Task: Check for  the employees who works at Bank of America
Action: Mouse moved to (382, 402)
Screenshot: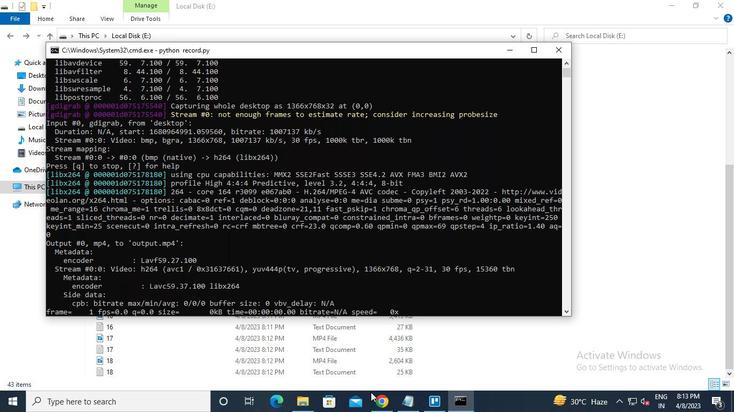 
Action: Mouse pressed left at (382, 402)
Screenshot: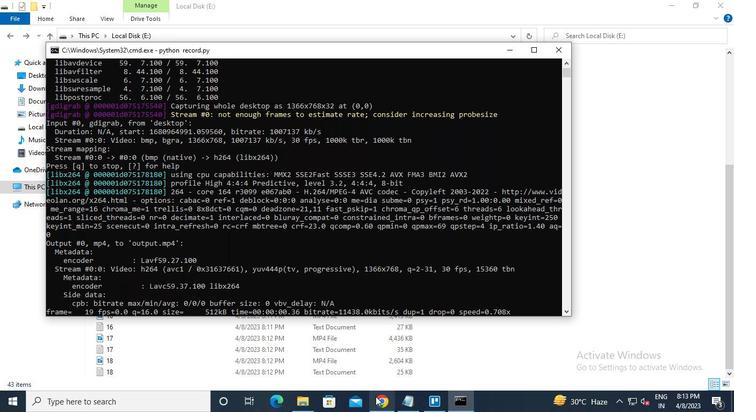
Action: Mouse moved to (330, 69)
Screenshot: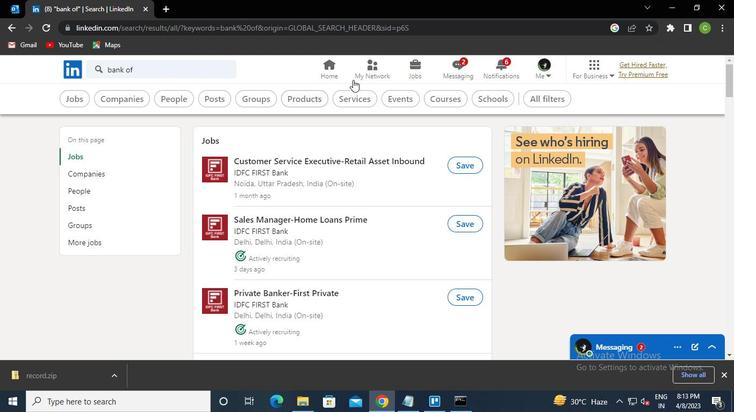 
Action: Mouse pressed left at (330, 69)
Screenshot: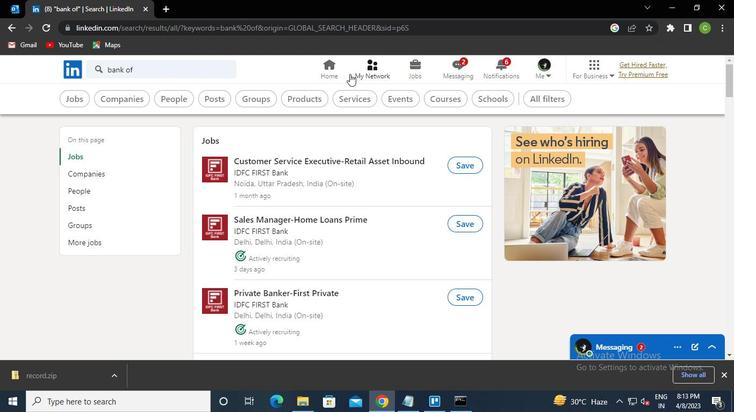 
Action: Mouse moved to (154, 70)
Screenshot: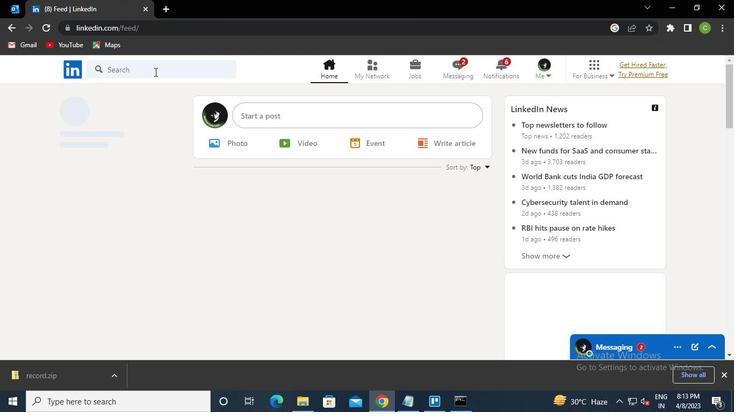 
Action: Mouse pressed left at (154, 70)
Screenshot: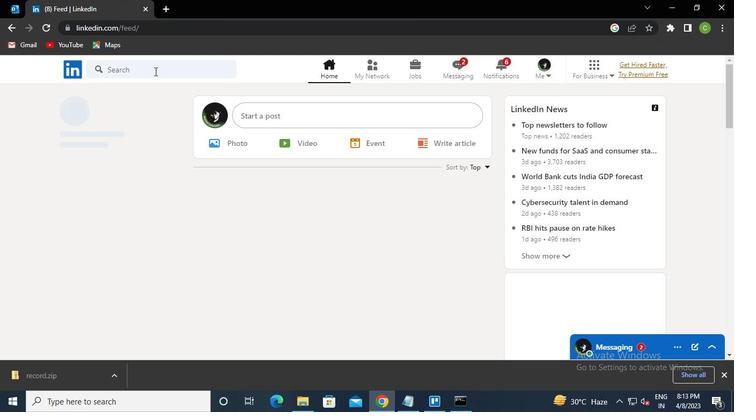 
Action: Keyboard b
Screenshot: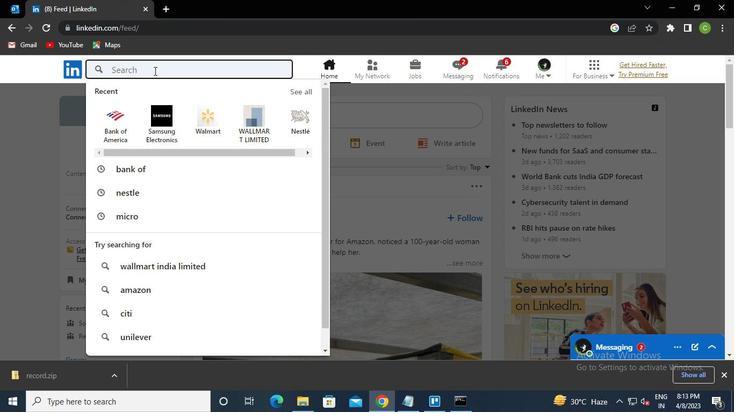 
Action: Keyboard a
Screenshot: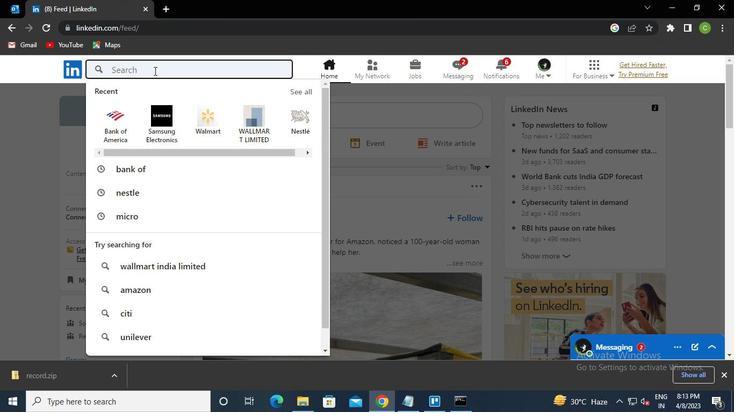 
Action: Keyboard n
Screenshot: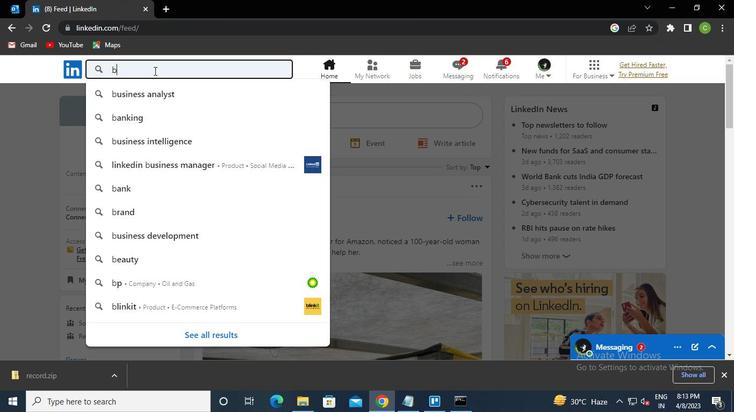 
Action: Keyboard k
Screenshot: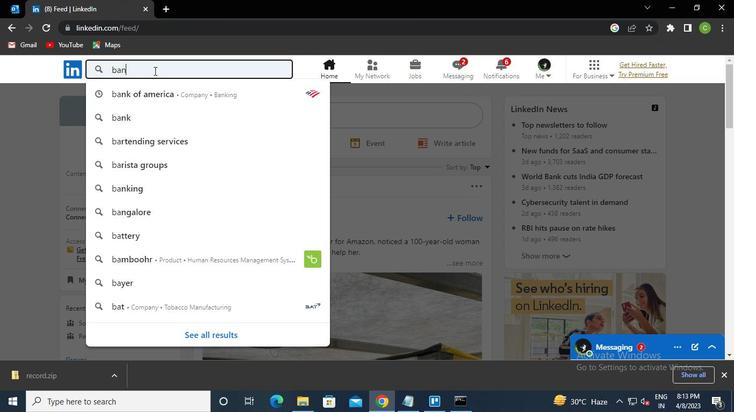 
Action: Keyboard Key.space
Screenshot: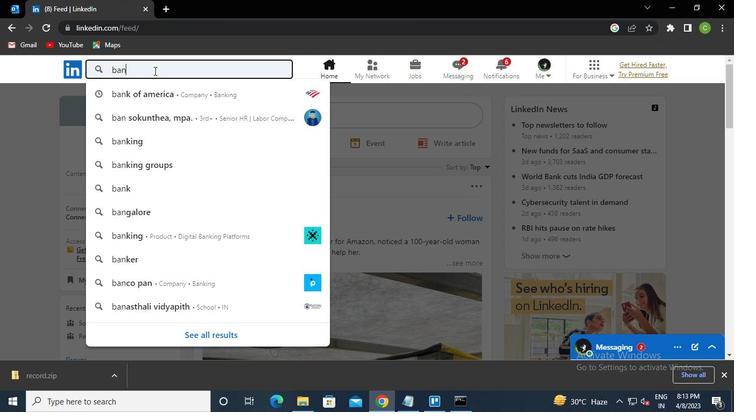 
Action: Keyboard Key.down
Screenshot: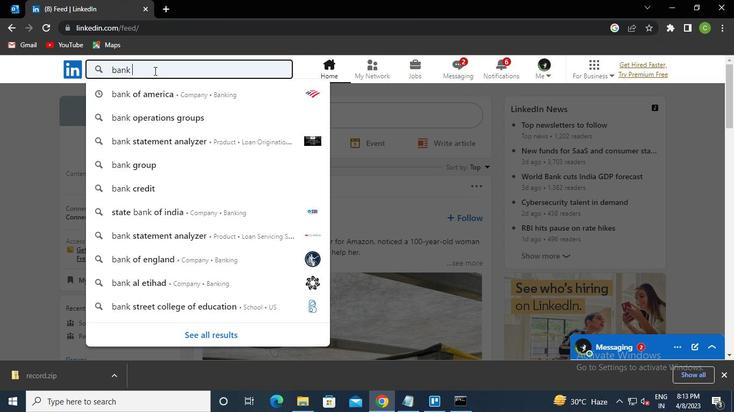 
Action: Keyboard Key.enter
Screenshot: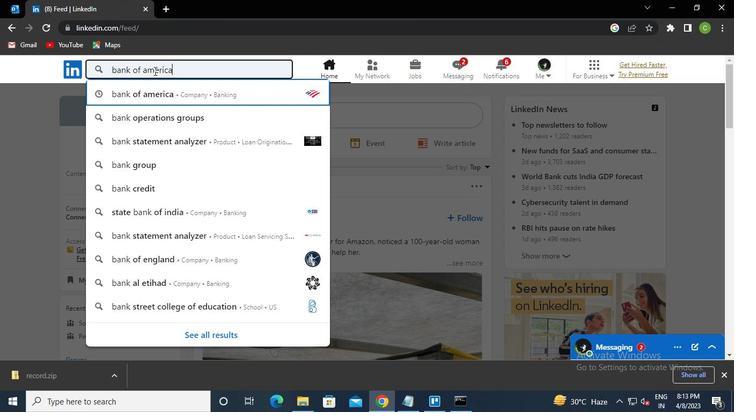 
Action: Mouse moved to (324, 197)
Screenshot: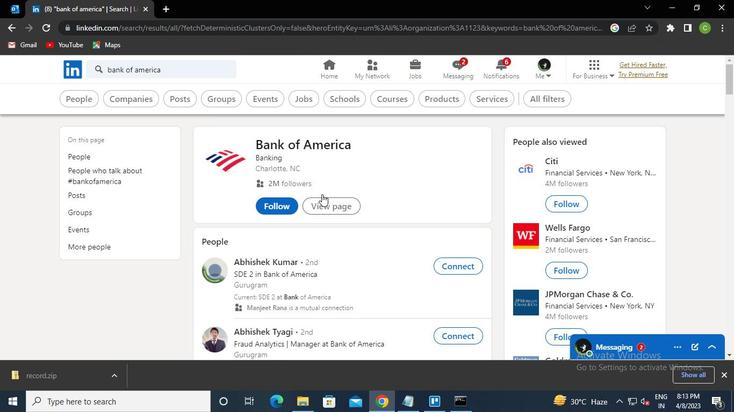 
Action: Mouse pressed left at (324, 197)
Screenshot: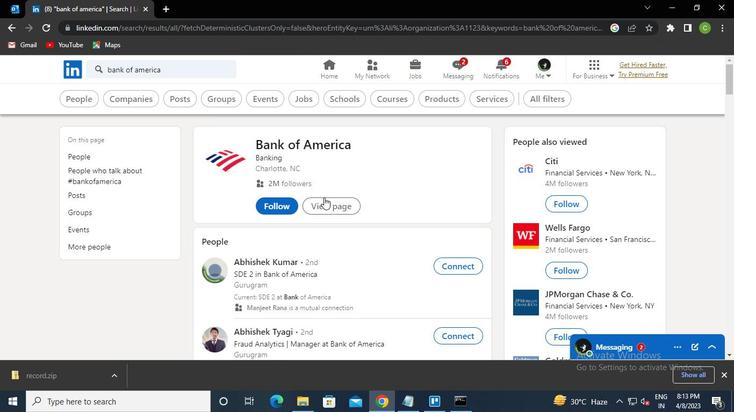
Action: Mouse moved to (236, 123)
Screenshot: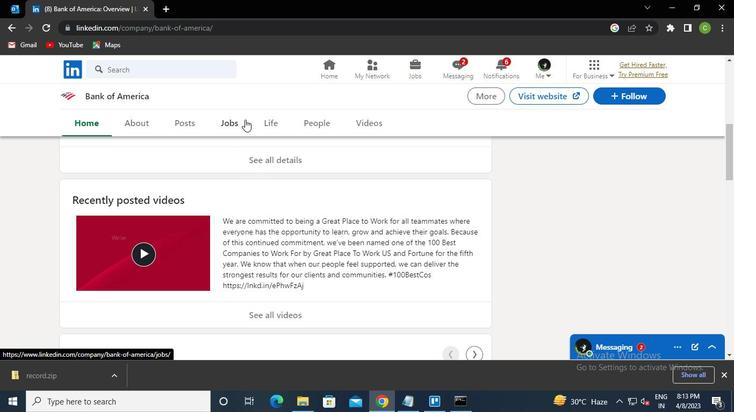 
Action: Mouse pressed left at (236, 123)
Screenshot: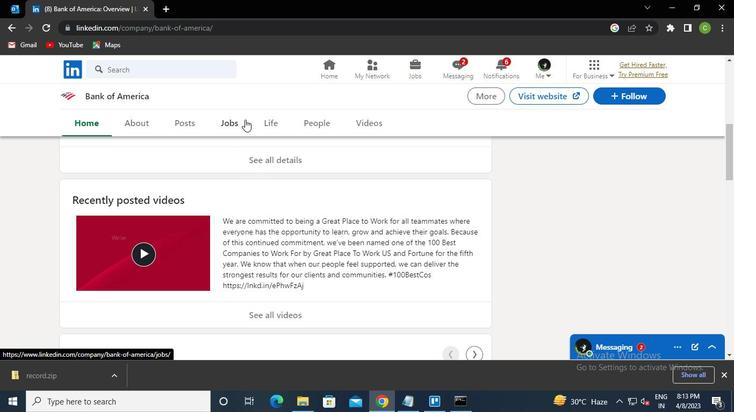 
Action: Mouse moved to (319, 118)
Screenshot: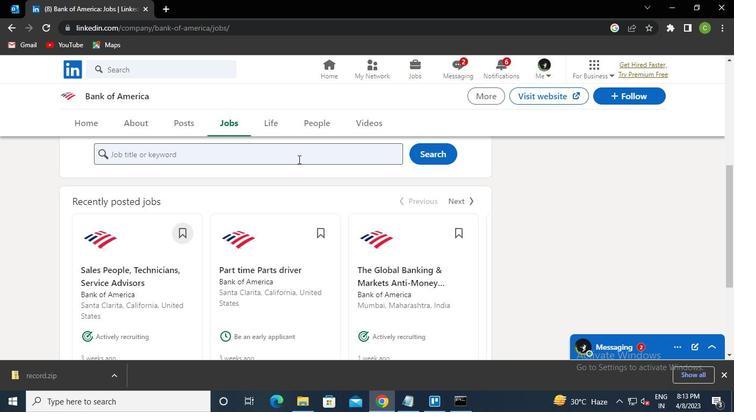 
Action: Mouse pressed left at (319, 118)
Screenshot: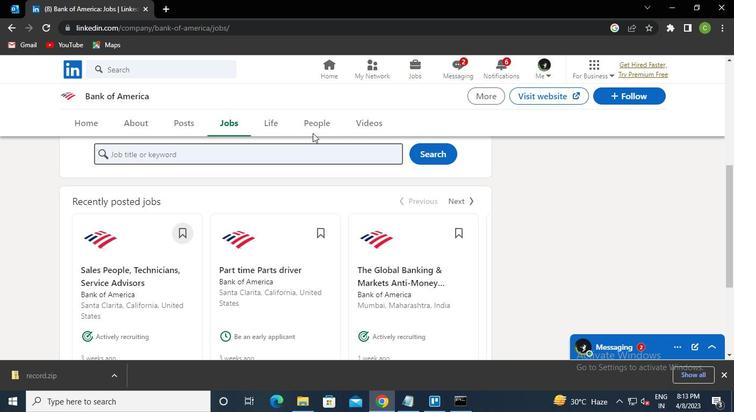 
Action: Mouse moved to (454, 406)
Screenshot: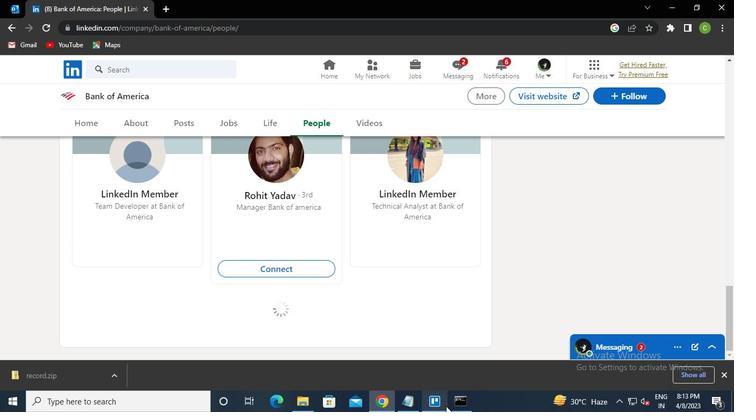 
Action: Mouse pressed left at (454, 406)
Screenshot: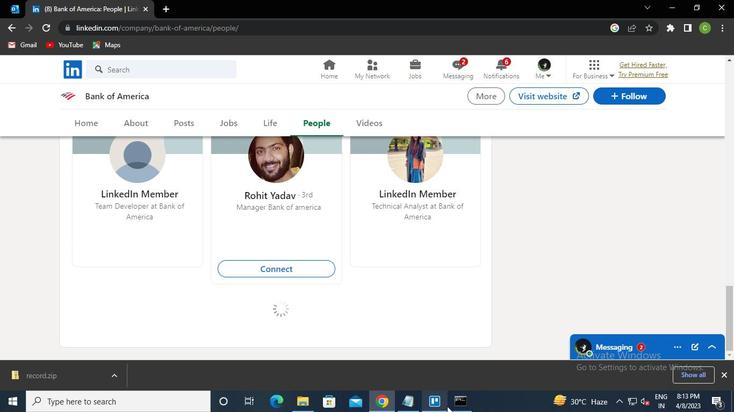
Action: Mouse moved to (566, 46)
Screenshot: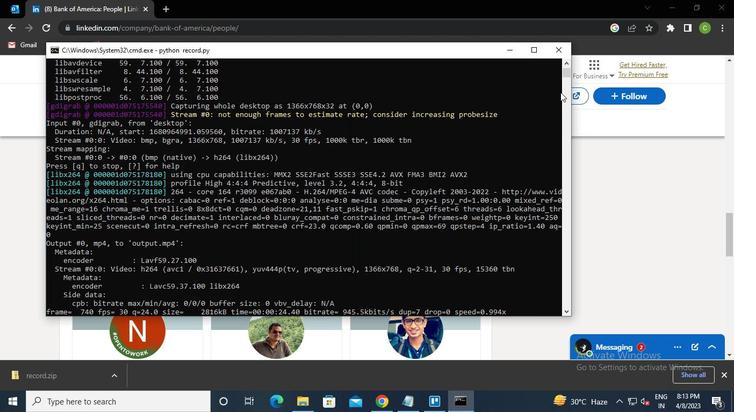 
Action: Mouse pressed left at (566, 46)
Screenshot: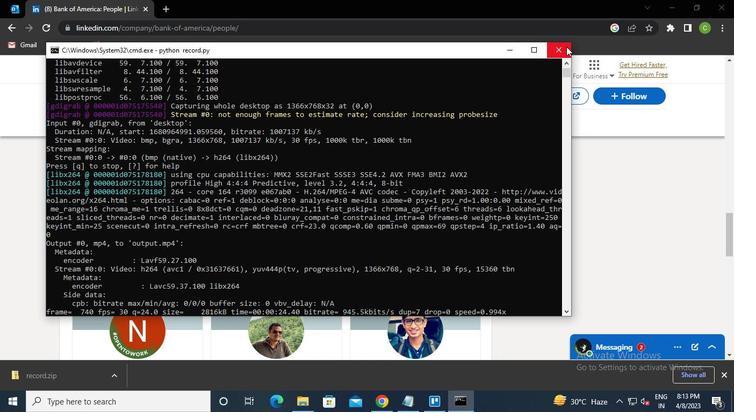 
